 Task: Create in the project UpwardTech and in the Backlog issue 'Upgrade the scalability of a web application to handle a growing number of users and transactions' a child issue 'Chatbot conversation natural language processing and optimization', and assign it to team member softage.2@softage.net.
Action: Mouse moved to (593, 260)
Screenshot: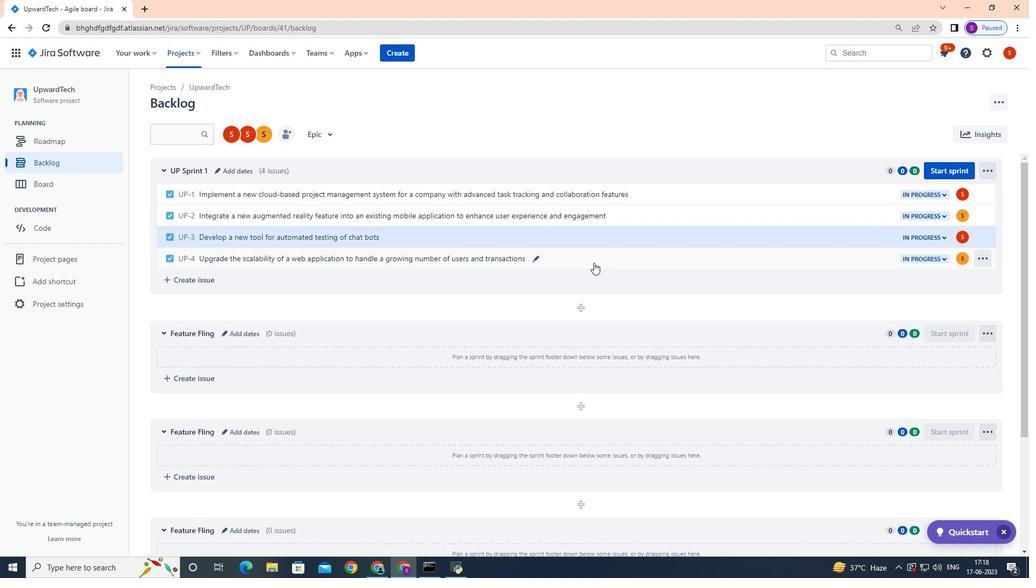 
Action: Mouse pressed left at (593, 260)
Screenshot: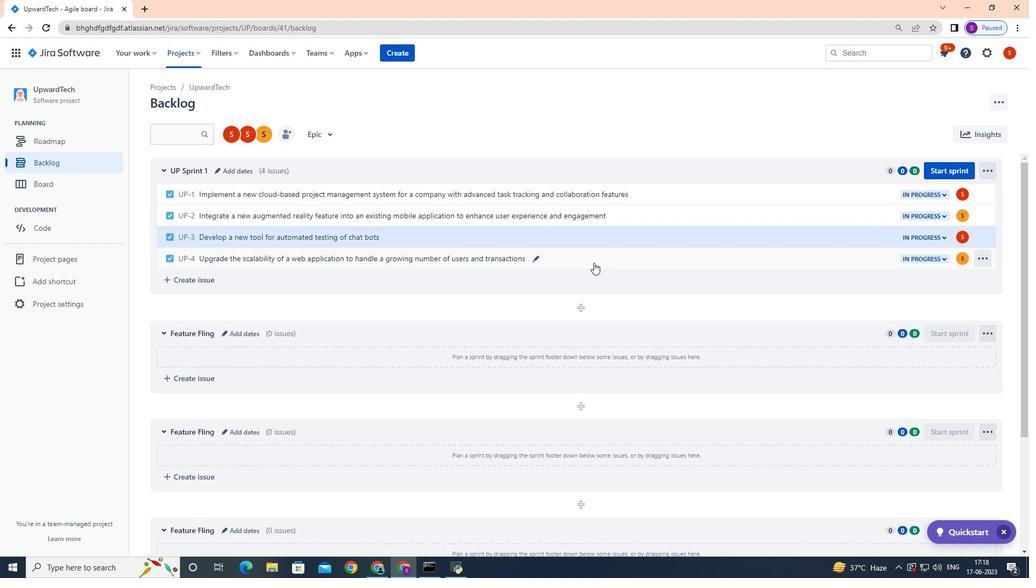
Action: Mouse moved to (837, 245)
Screenshot: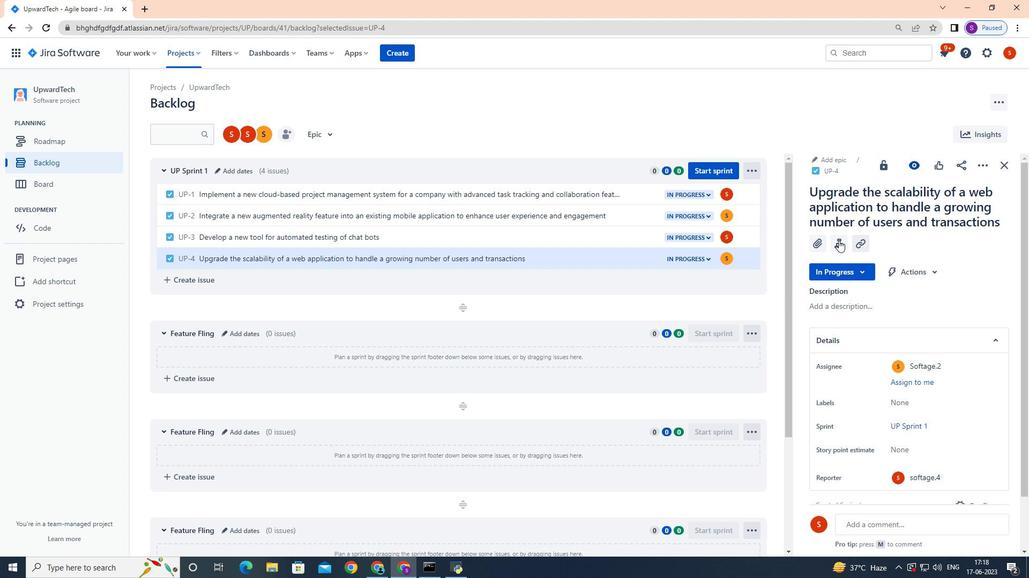 
Action: Mouse pressed left at (837, 245)
Screenshot: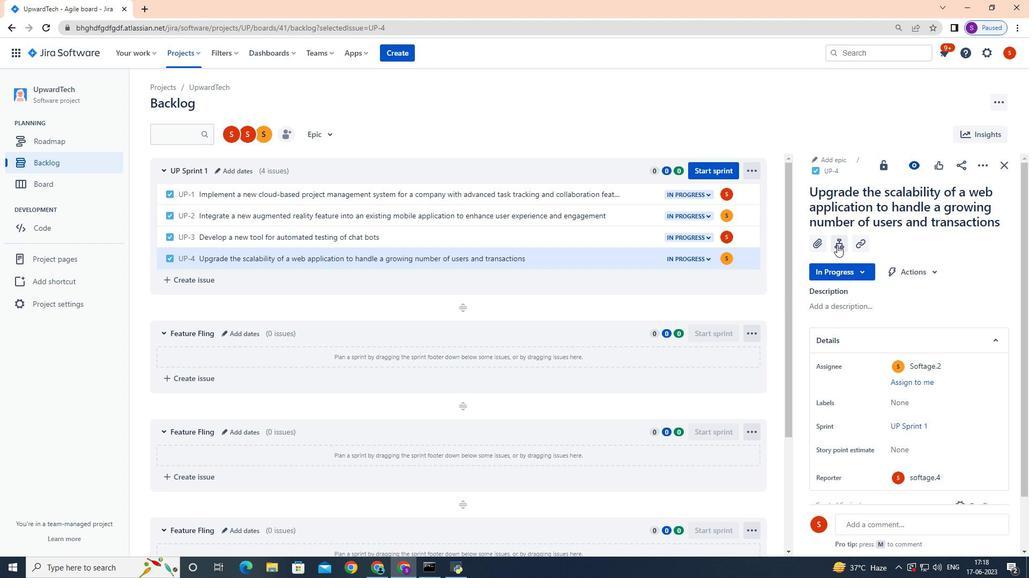 
Action: Key pressed <Key.shift>Cgc<Key.backspace><Key.backspace>hat<Key.space>bot<Key.space>conversation<Key.space>natural<Key.space>language<Key.space>processingh<Key.backspace><Key.space>and<Key.space>optimization<Key.enter>
Screenshot: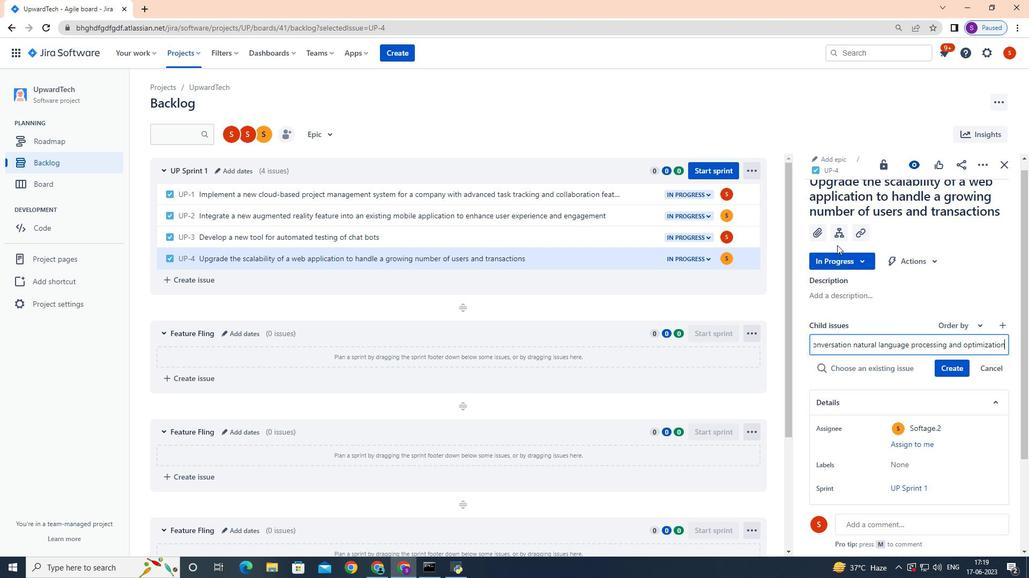 
Action: Mouse moved to (962, 347)
Screenshot: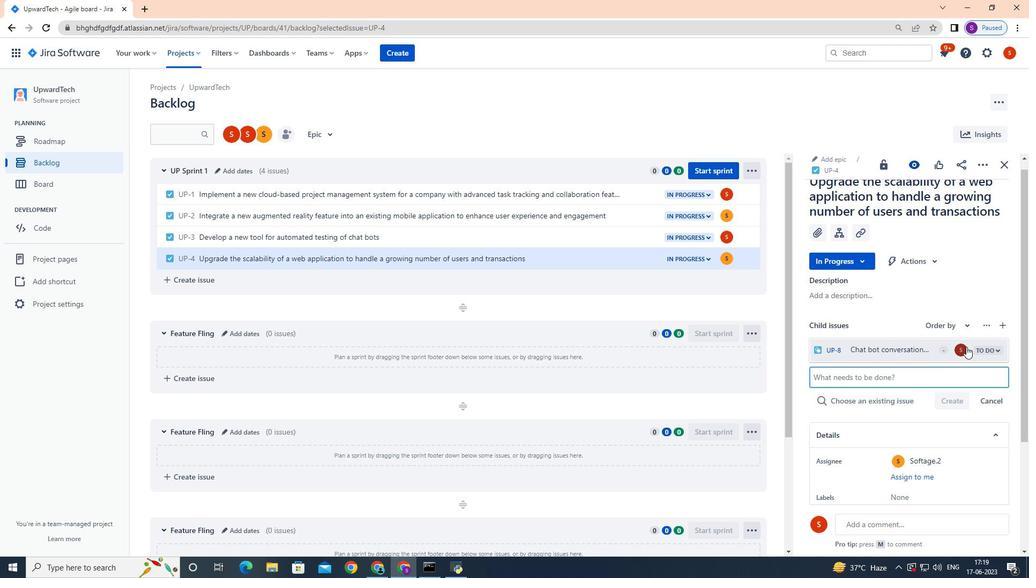 
Action: Mouse pressed left at (962, 347)
Screenshot: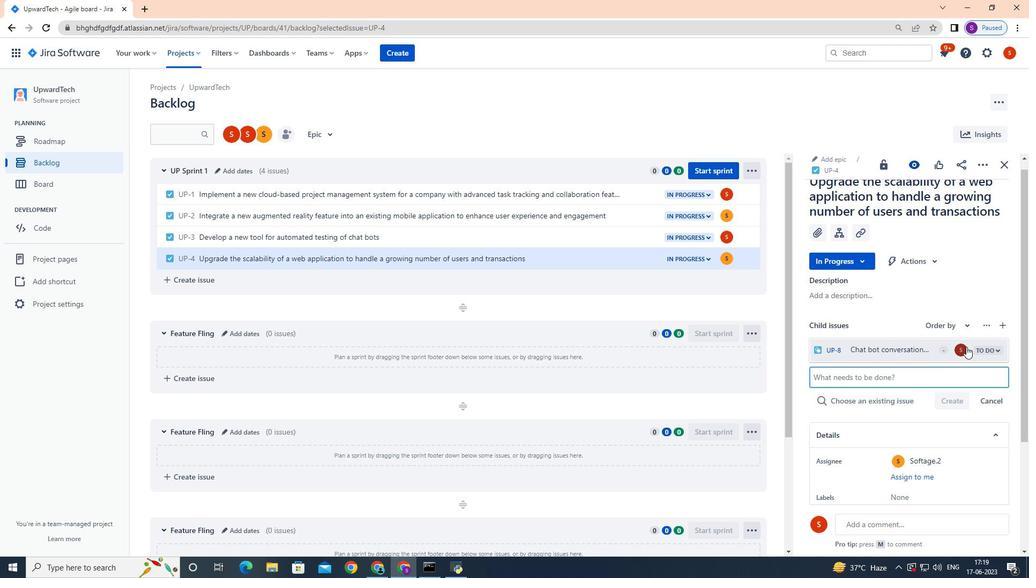 
Action: Mouse moved to (961, 347)
Screenshot: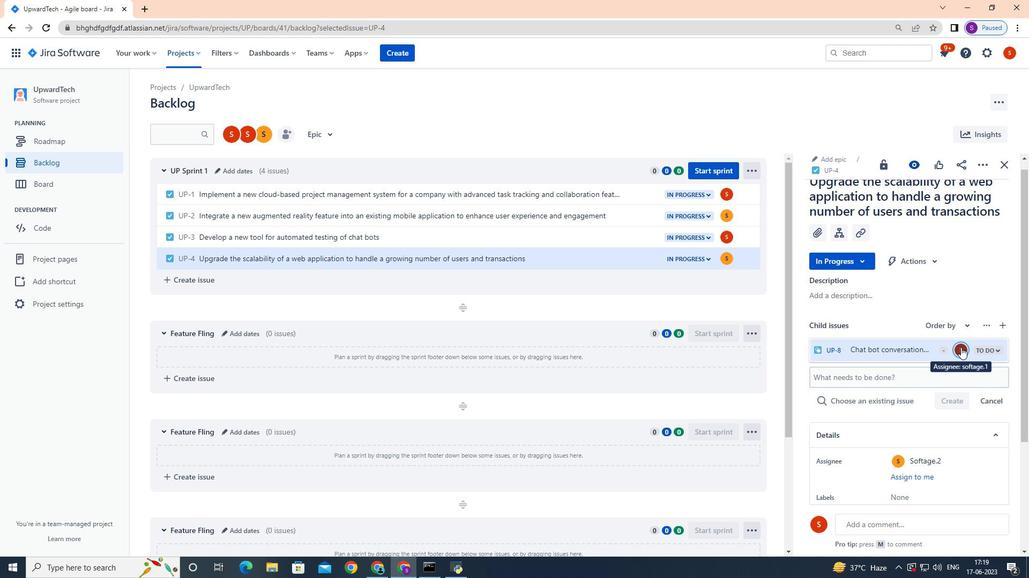 
Action: Key pressed softage.2
Screenshot: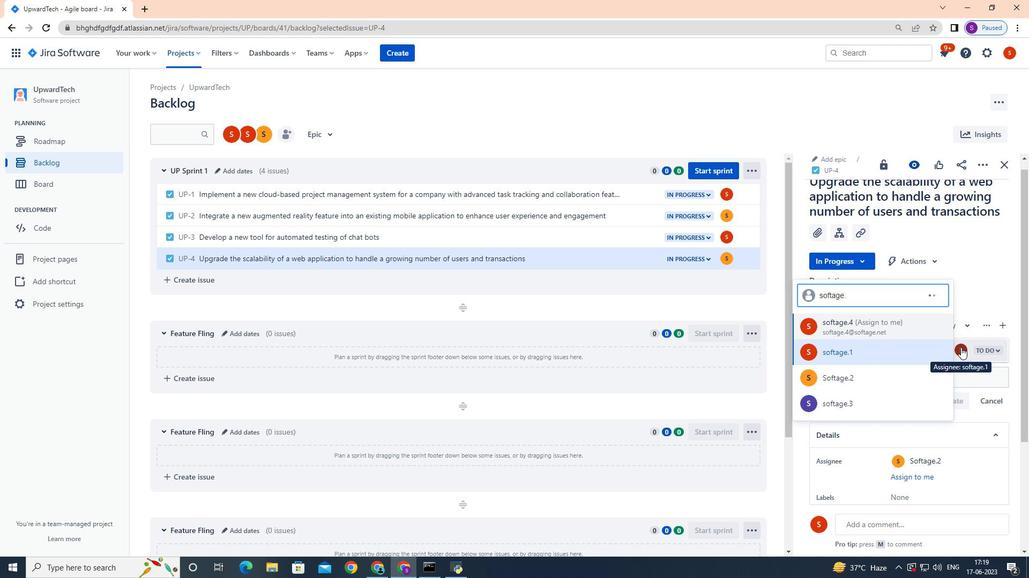 
Action: Mouse moved to (867, 350)
Screenshot: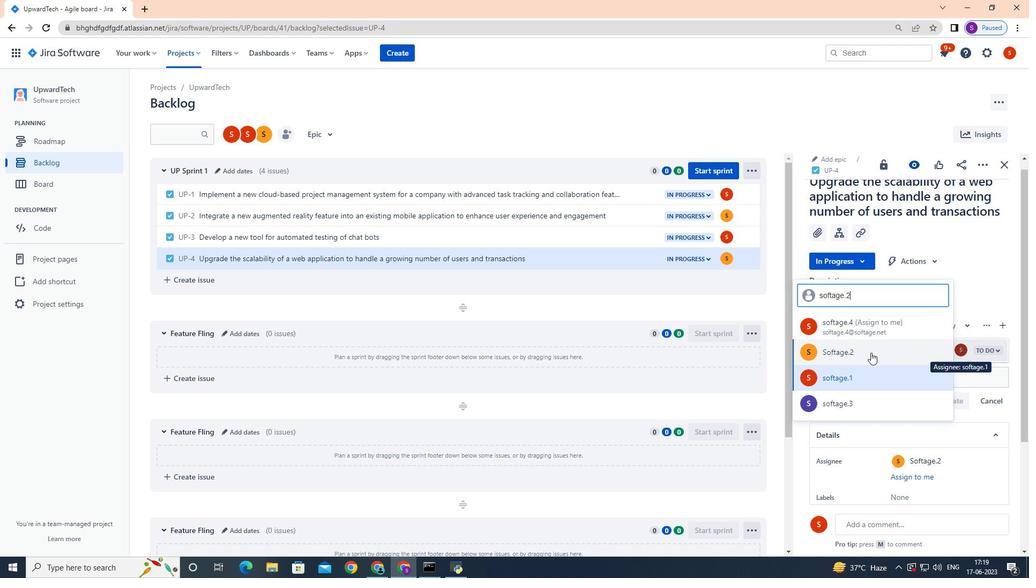 
Action: Mouse pressed left at (867, 350)
Screenshot: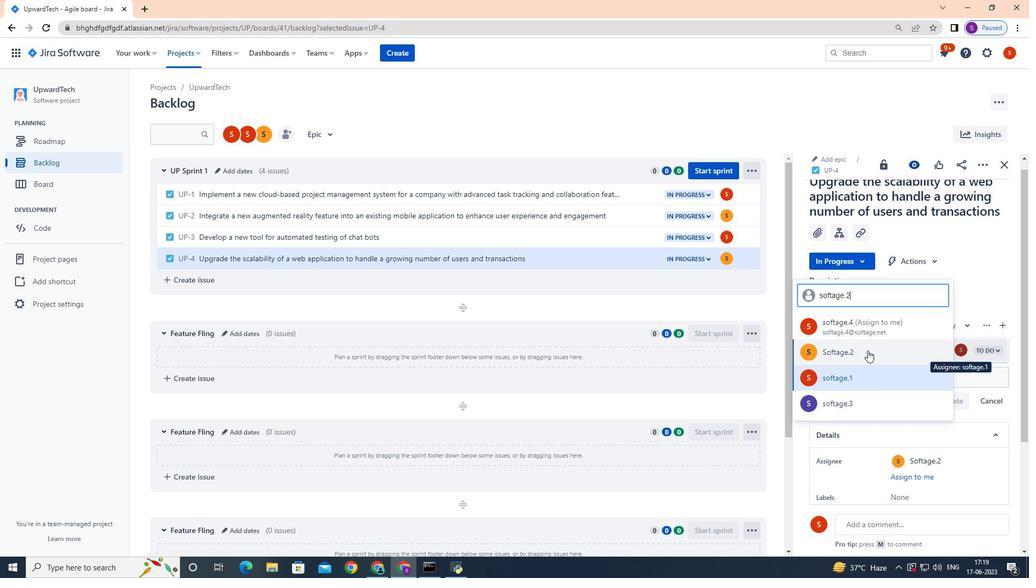 
